 Task: Set the equalizer preset to Flat.
Action: Mouse moved to (114, 14)
Screenshot: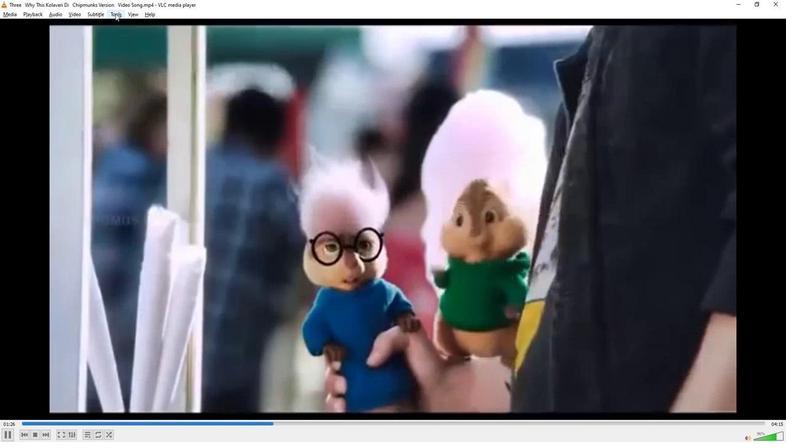 
Action: Mouse pressed left at (114, 14)
Screenshot: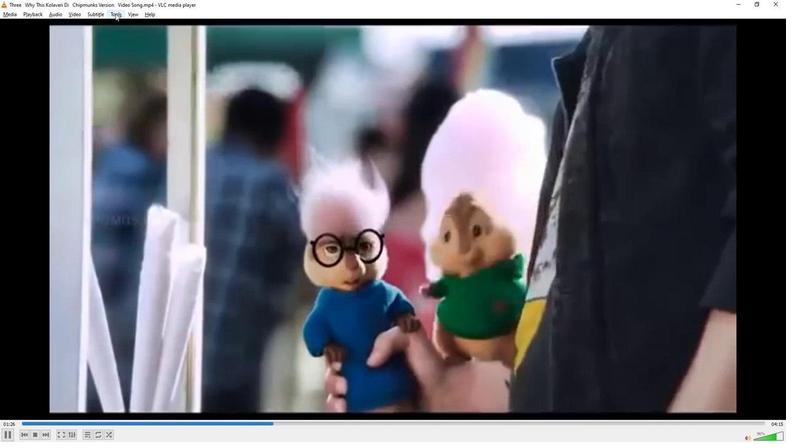 
Action: Mouse moved to (141, 108)
Screenshot: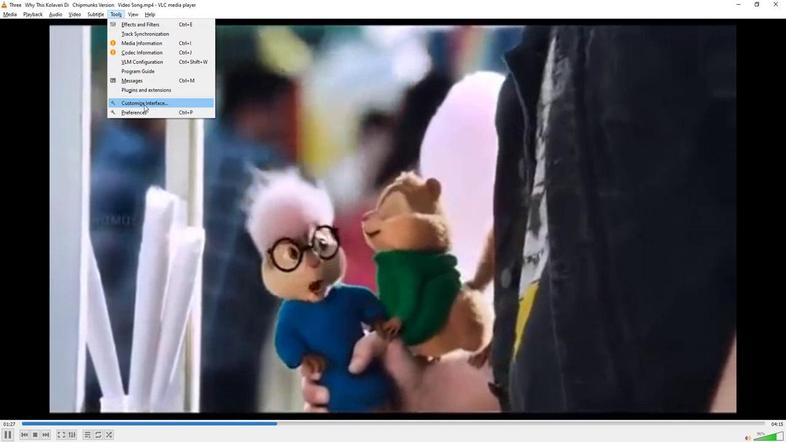 
Action: Mouse pressed left at (141, 108)
Screenshot: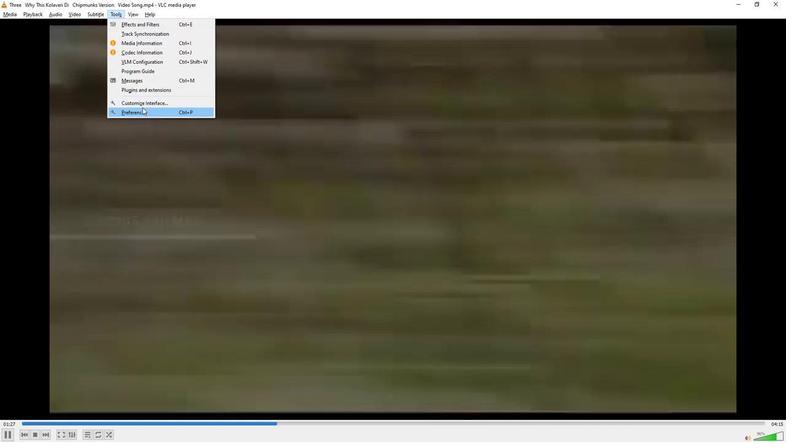 
Action: Mouse moved to (231, 334)
Screenshot: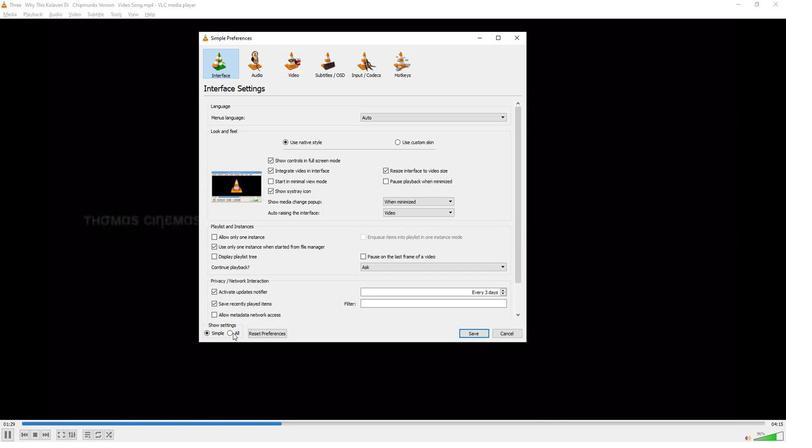 
Action: Mouse pressed left at (231, 334)
Screenshot: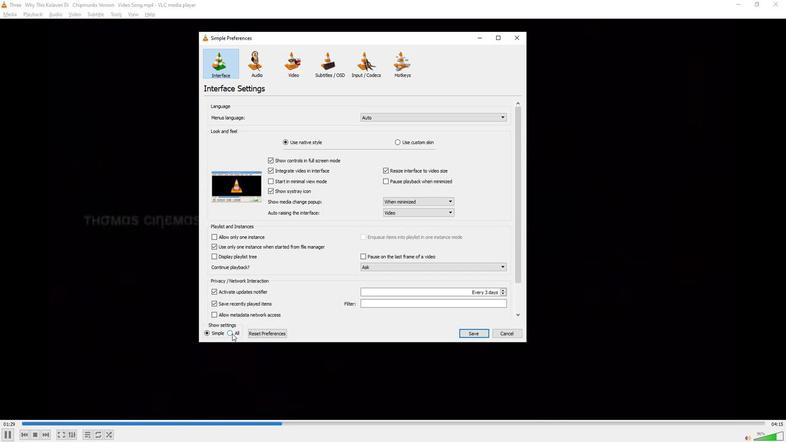 
Action: Mouse moved to (219, 150)
Screenshot: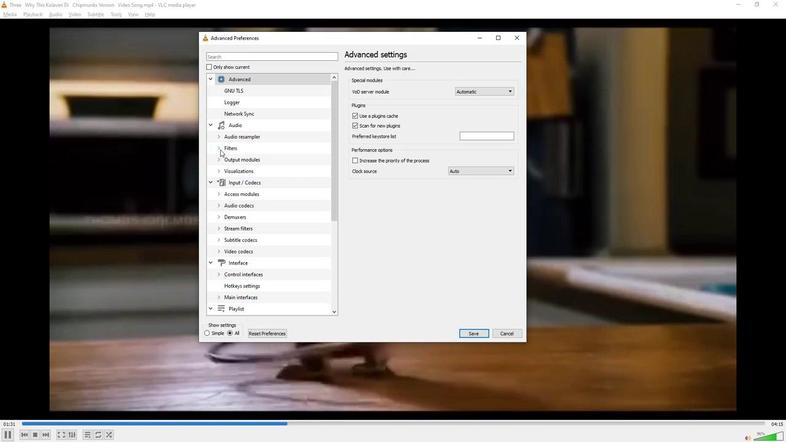 
Action: Mouse pressed left at (219, 150)
Screenshot: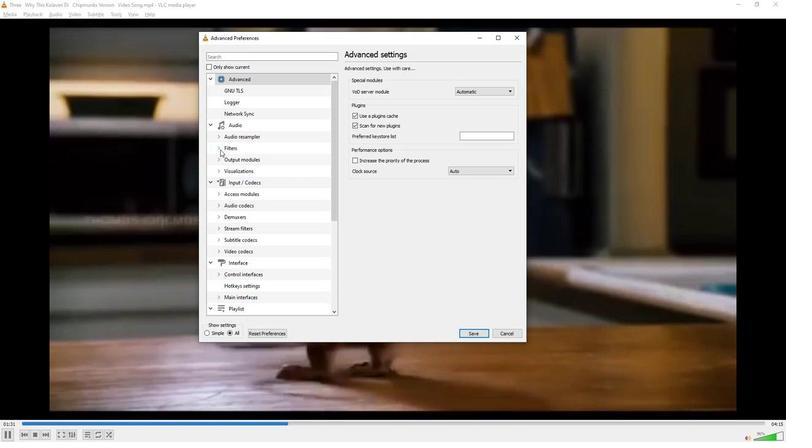 
Action: Mouse moved to (242, 203)
Screenshot: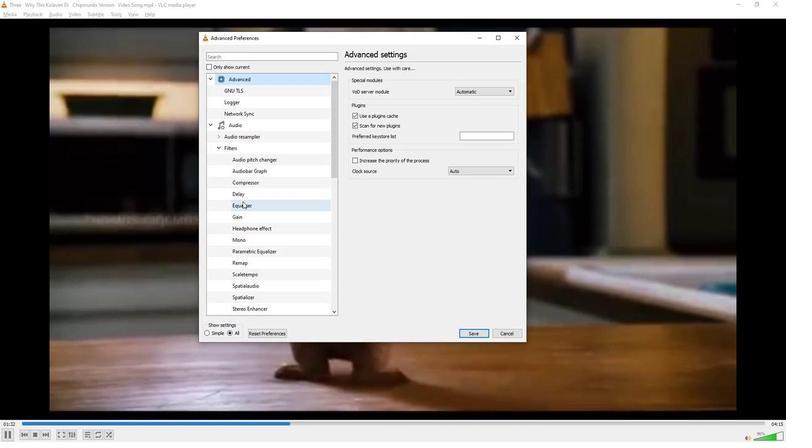 
Action: Mouse pressed left at (242, 203)
Screenshot: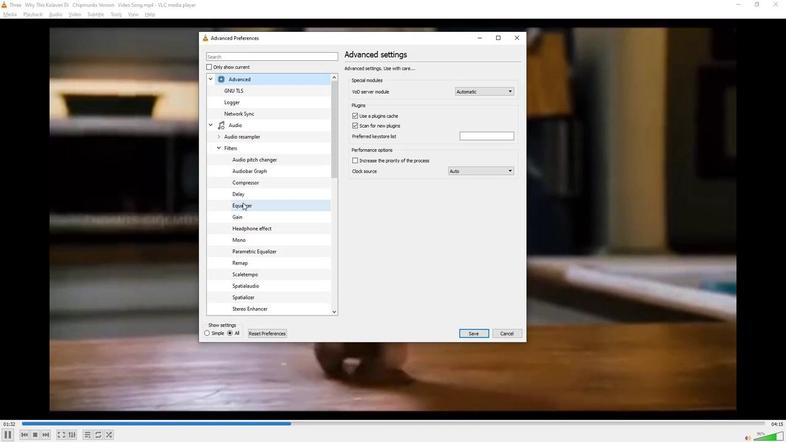 
Action: Mouse moved to (496, 84)
Screenshot: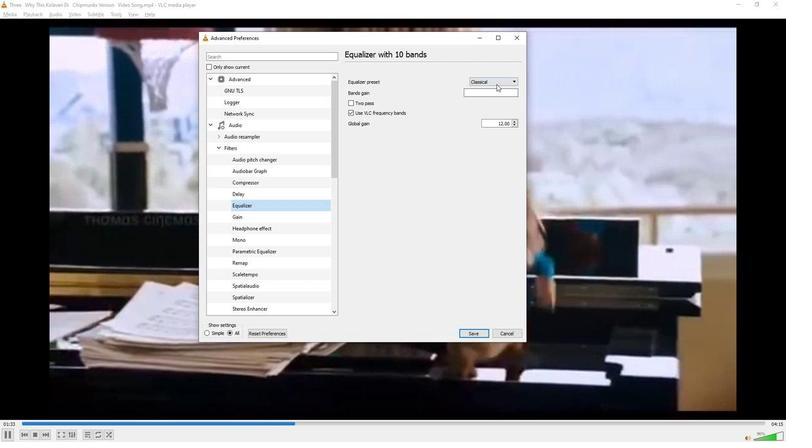 
Action: Mouse pressed left at (496, 84)
Screenshot: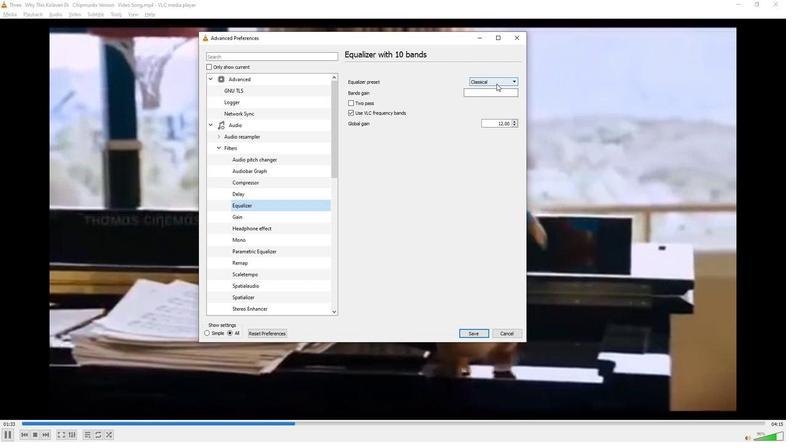 
Action: Mouse moved to (486, 88)
Screenshot: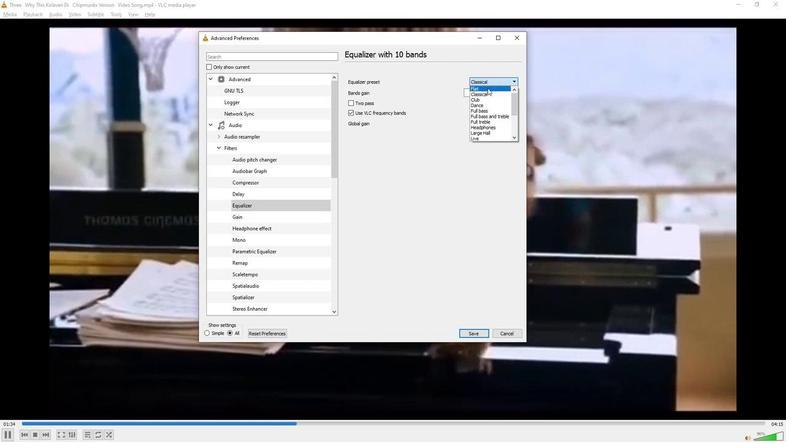
Action: Mouse pressed left at (486, 88)
Screenshot: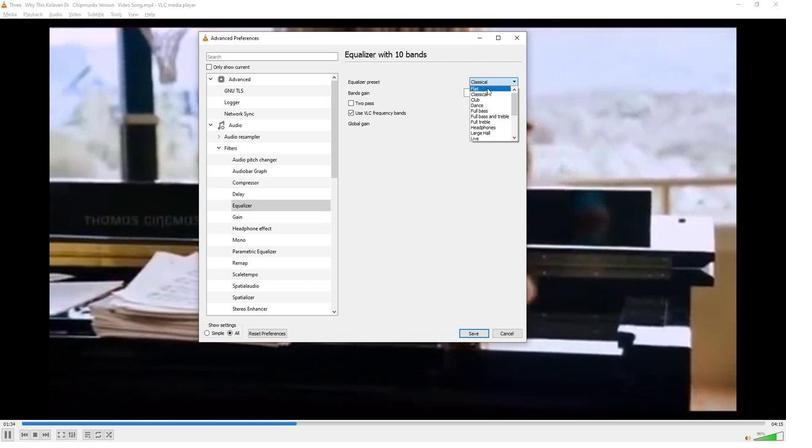
Action: Mouse moved to (437, 192)
Screenshot: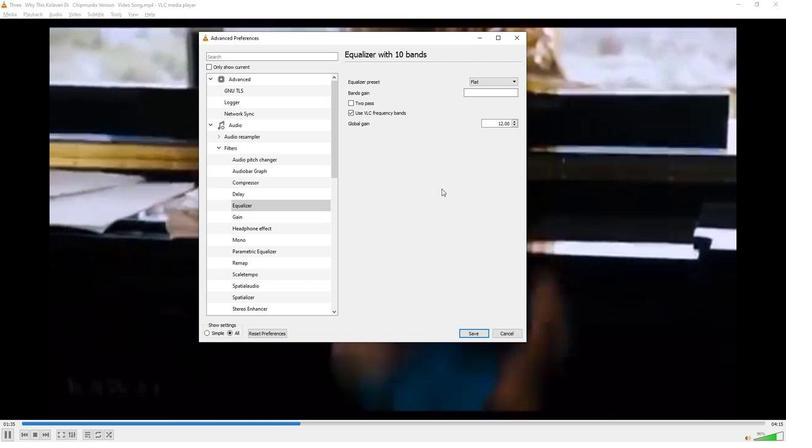 
